 Task: Add the product "Keto Veggie Pizza" to cart from the store "Catering by Keto Bros Pizza".
Action: Mouse moved to (43, 150)
Screenshot: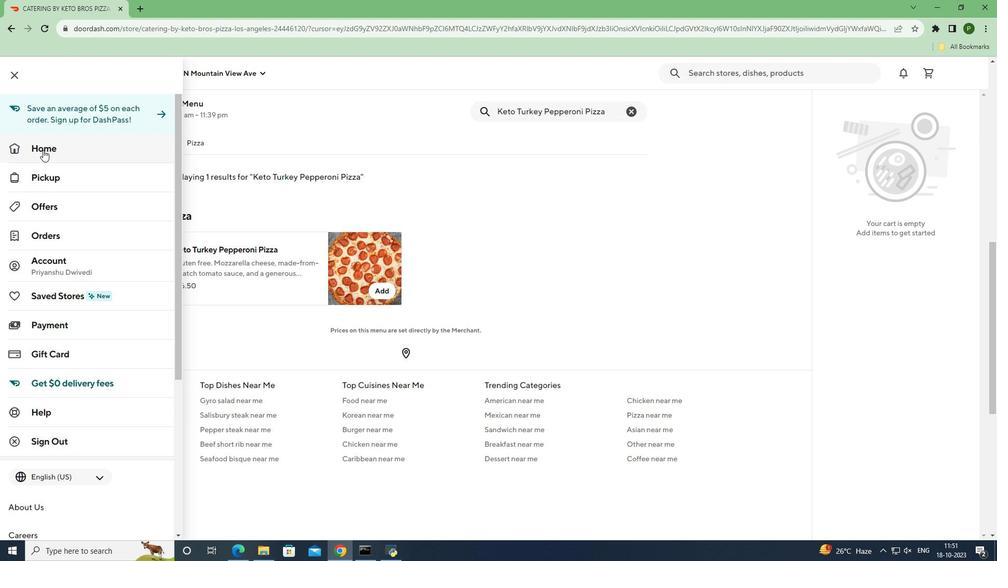
Action: Mouse pressed left at (43, 150)
Screenshot: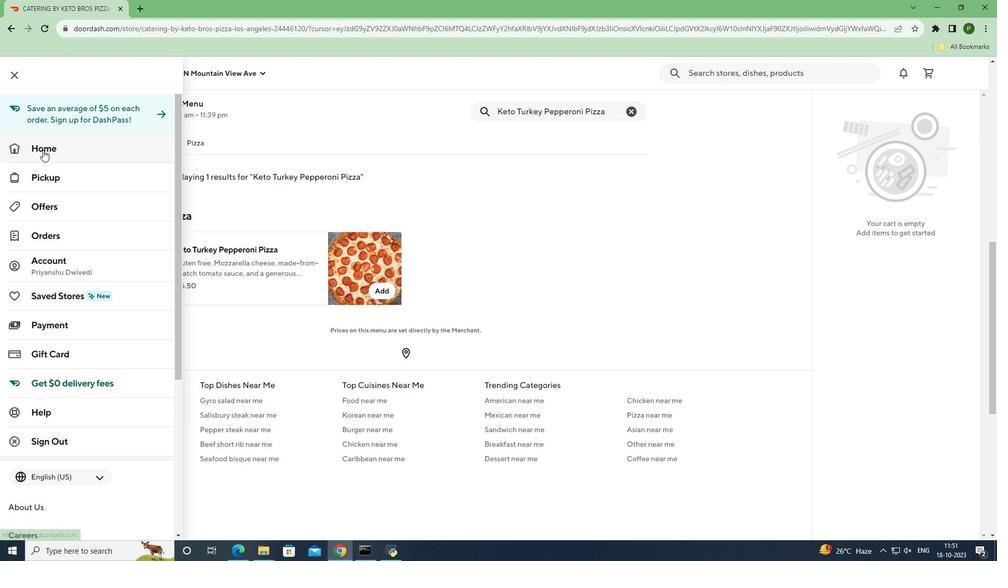 
Action: Mouse moved to (792, 109)
Screenshot: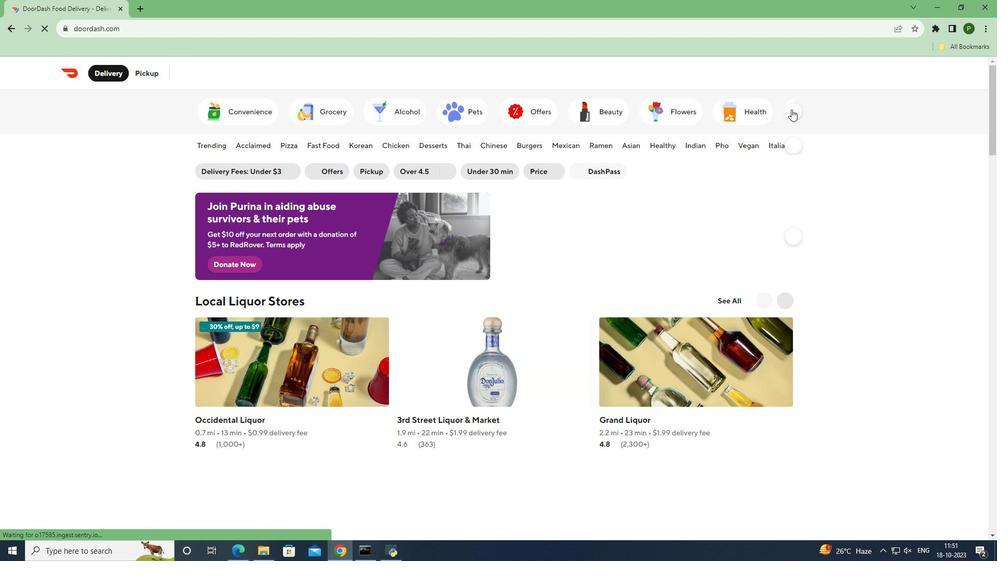 
Action: Mouse pressed left at (792, 109)
Screenshot: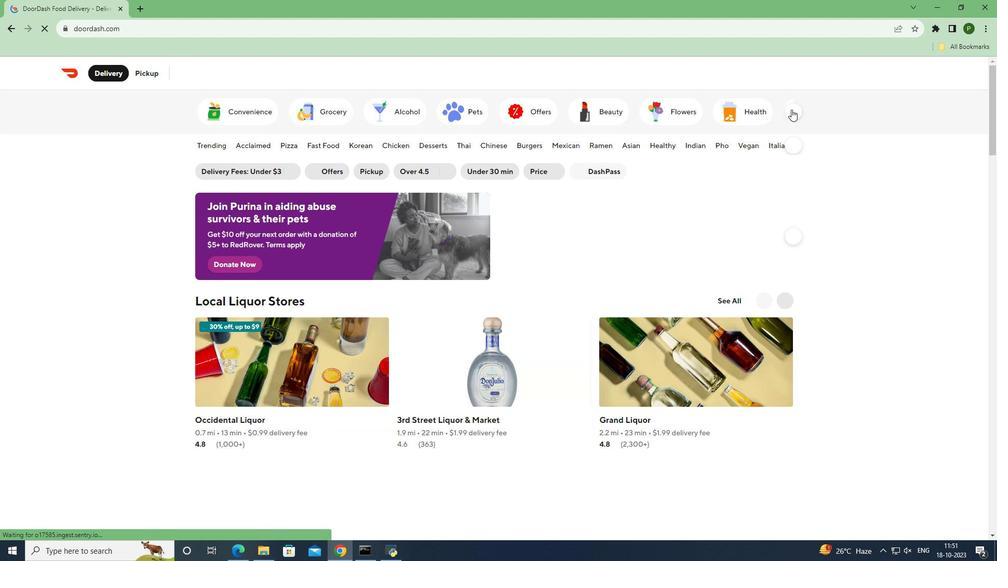 
Action: Mouse moved to (232, 102)
Screenshot: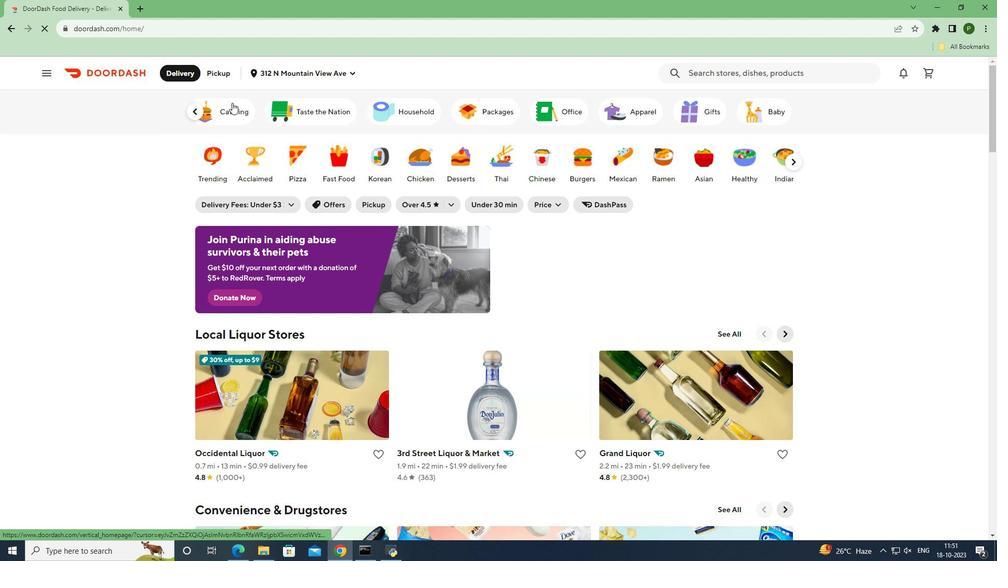 
Action: Mouse pressed left at (232, 102)
Screenshot: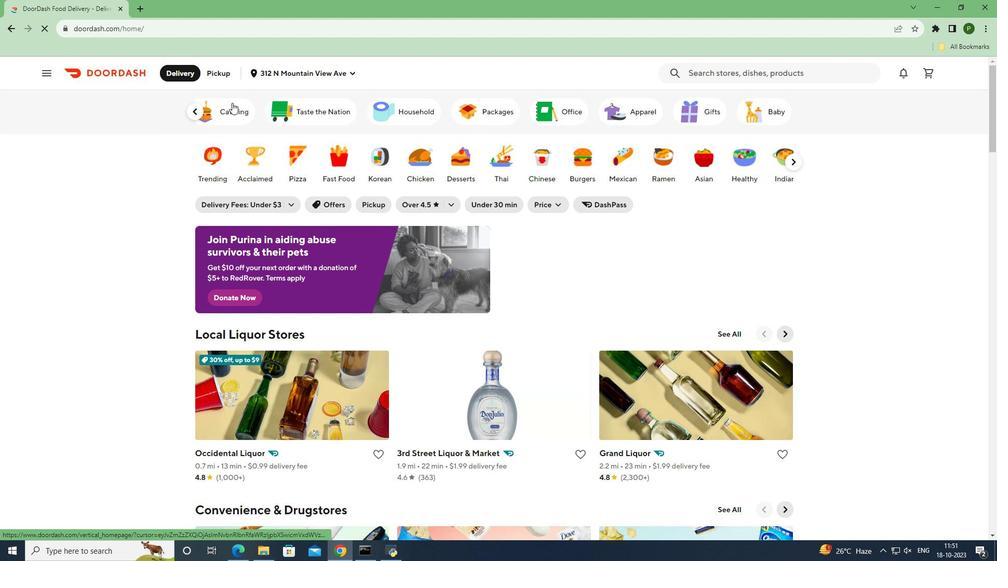 
Action: Mouse moved to (638, 229)
Screenshot: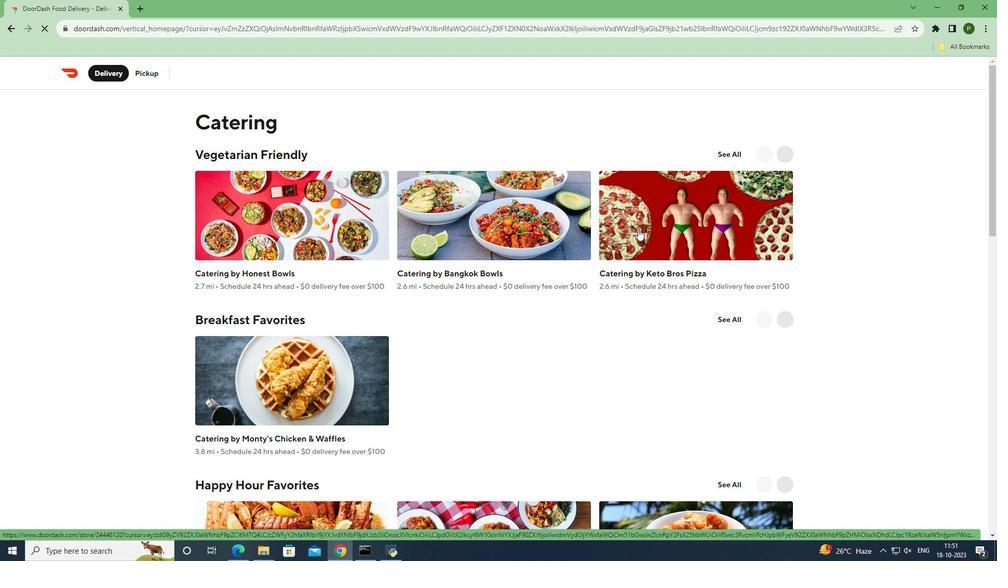 
Action: Mouse pressed left at (638, 229)
Screenshot: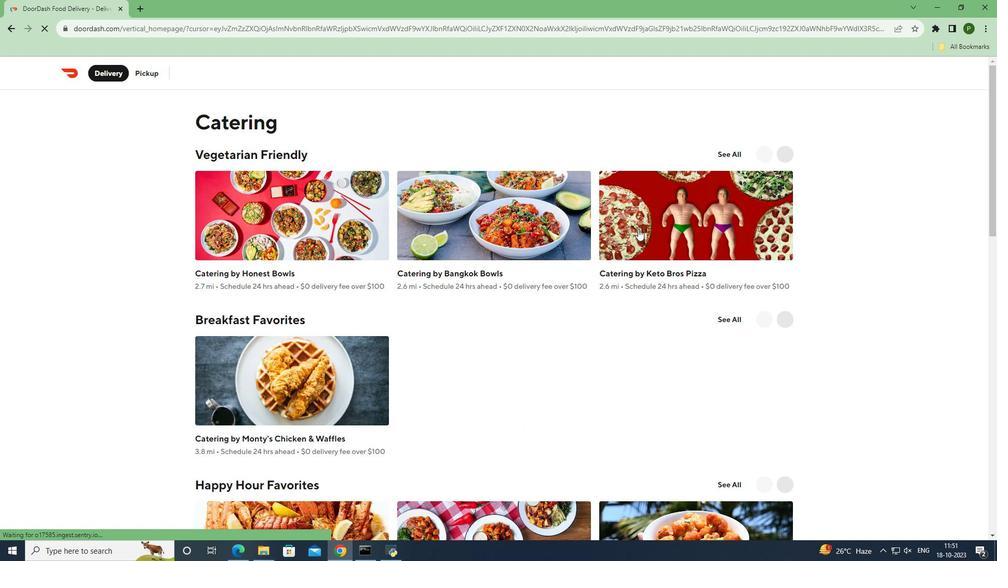 
Action: Mouse moved to (428, 319)
Screenshot: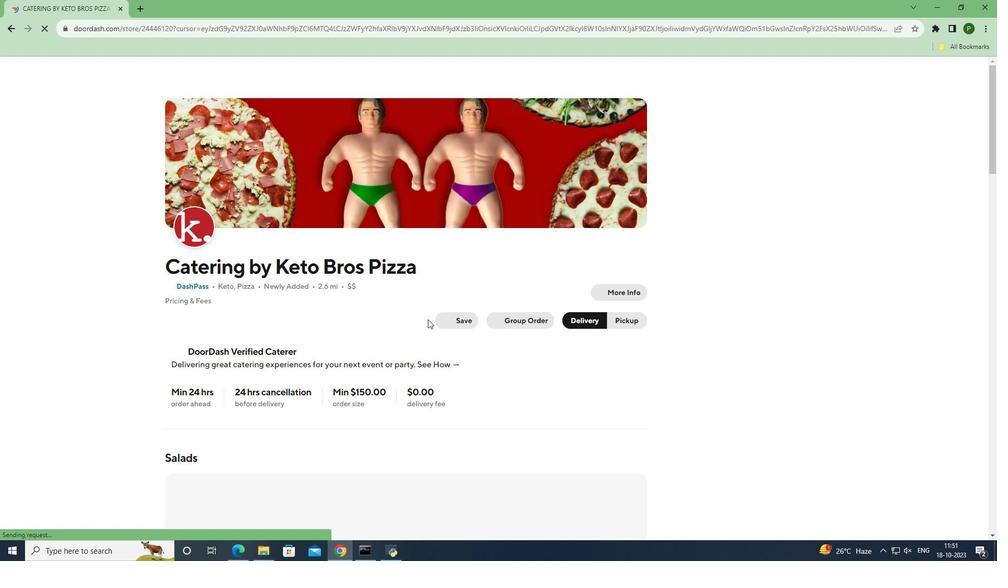
Action: Mouse scrolled (428, 319) with delta (0, 0)
Screenshot: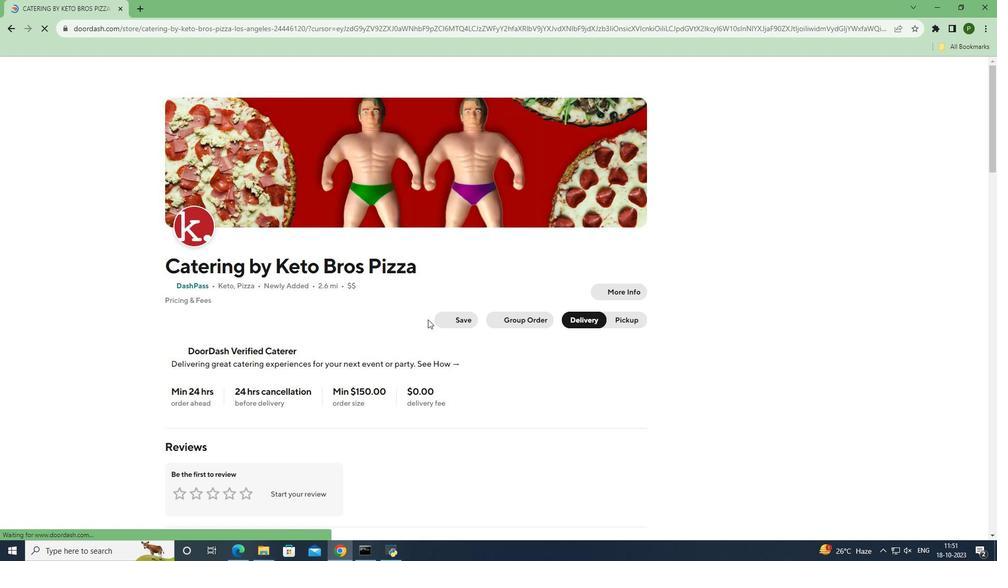 
Action: Mouse scrolled (428, 319) with delta (0, 0)
Screenshot: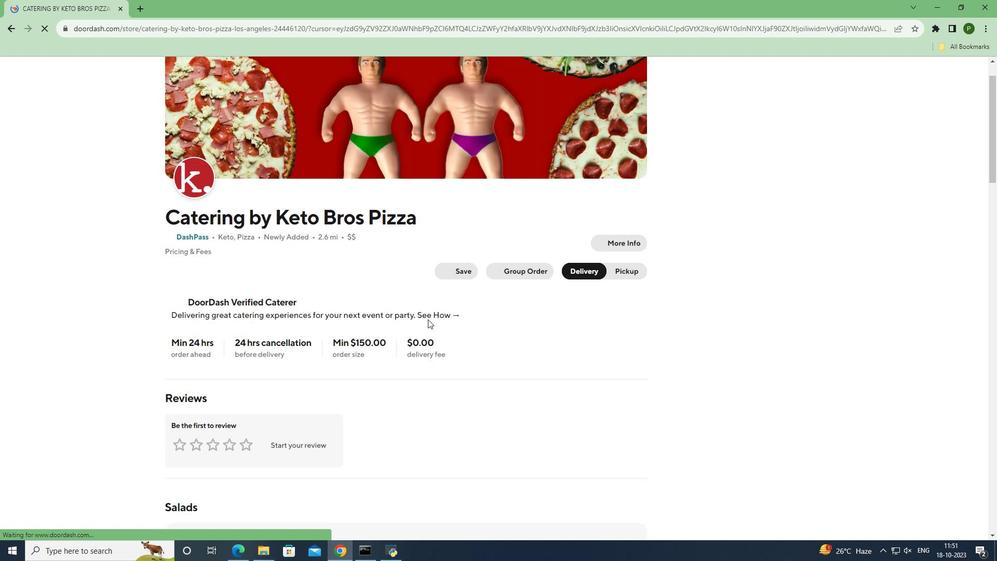
Action: Mouse scrolled (428, 319) with delta (0, 0)
Screenshot: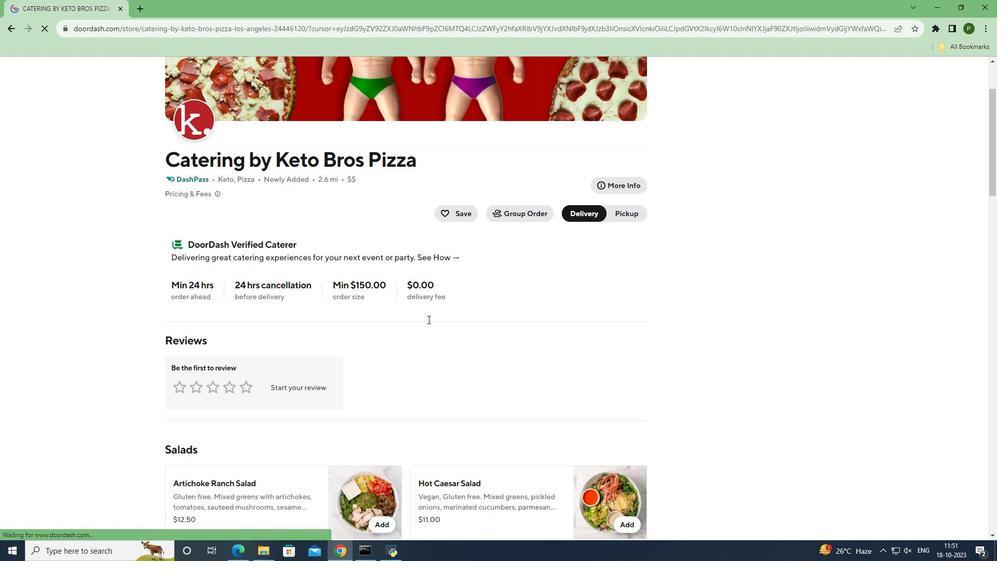 
Action: Mouse scrolled (428, 319) with delta (0, 0)
Screenshot: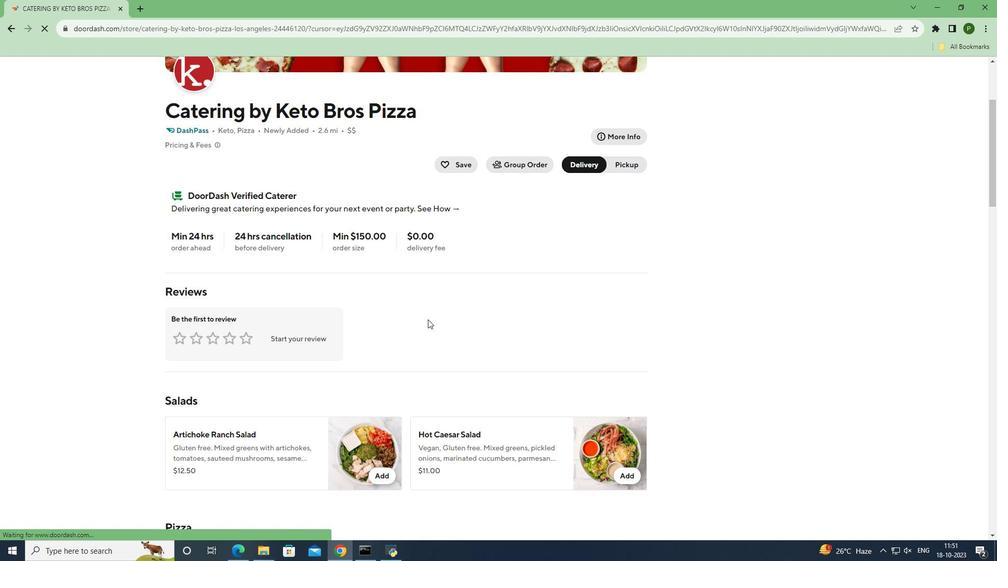
Action: Mouse moved to (499, 401)
Screenshot: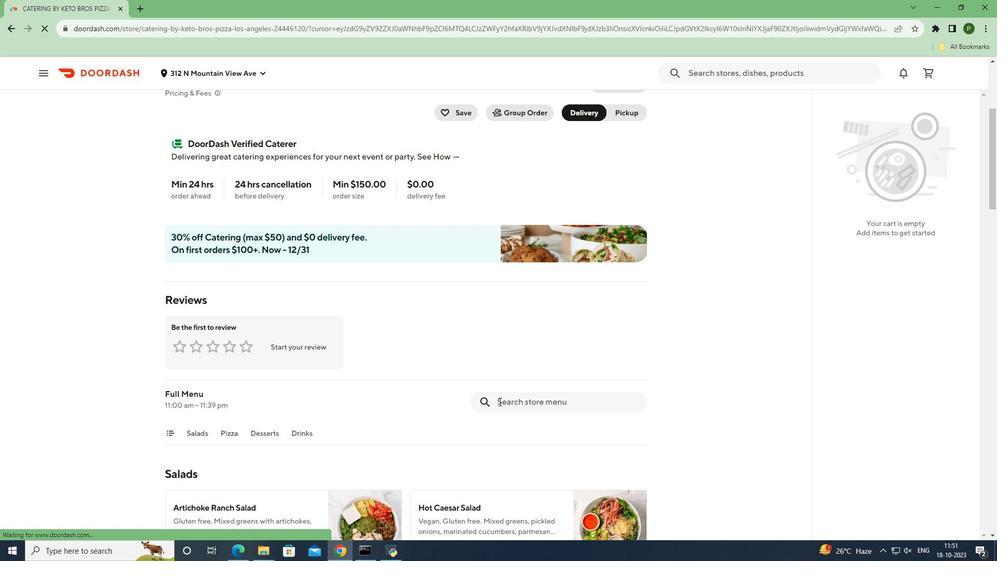 
Action: Mouse pressed left at (499, 401)
Screenshot: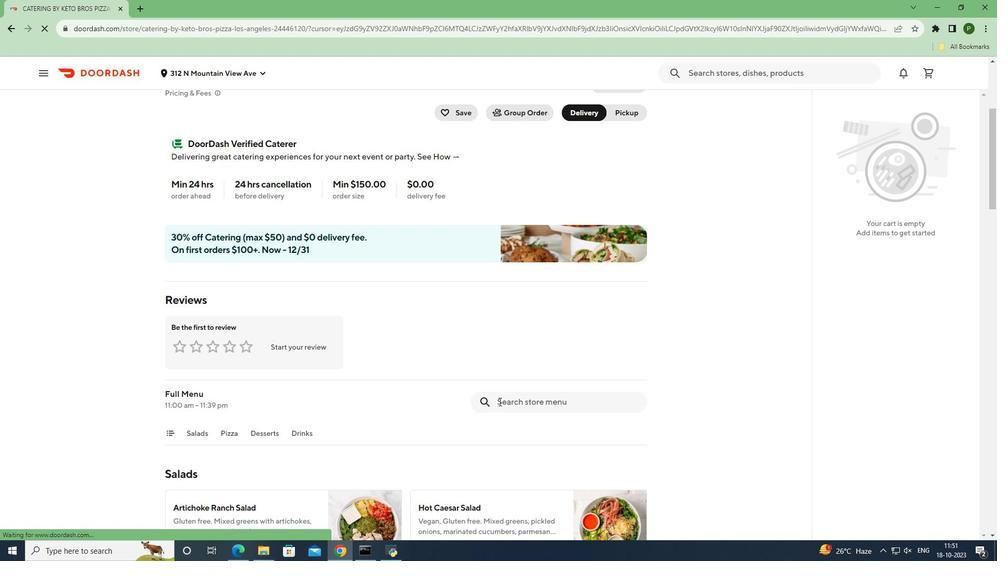 
Action: Key pressed <Key.caps_lock>K<Key.caps_lock>eto<Key.space><Key.caps_lock>V<Key.caps_lock>eggie<Key.space><Key.caps_lock>P<Key.caps_lock>izza<Key.enter>
Screenshot: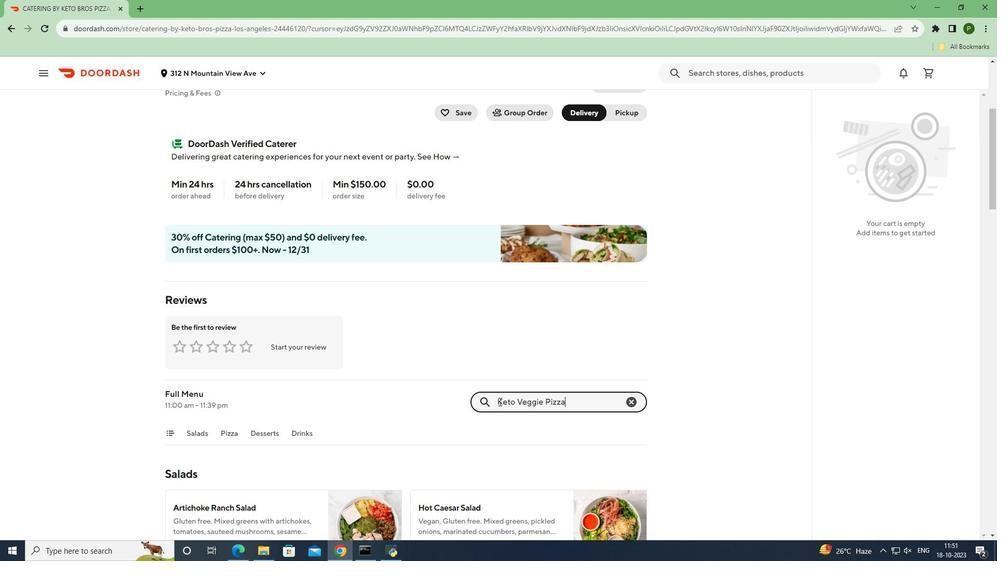 
Action: Mouse moved to (374, 289)
Screenshot: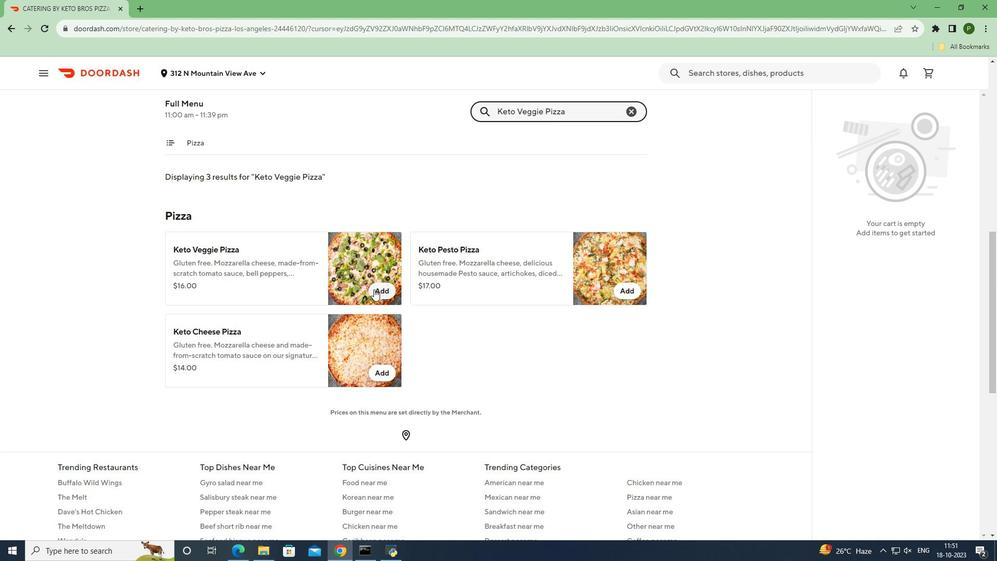 
Action: Mouse pressed left at (374, 289)
Screenshot: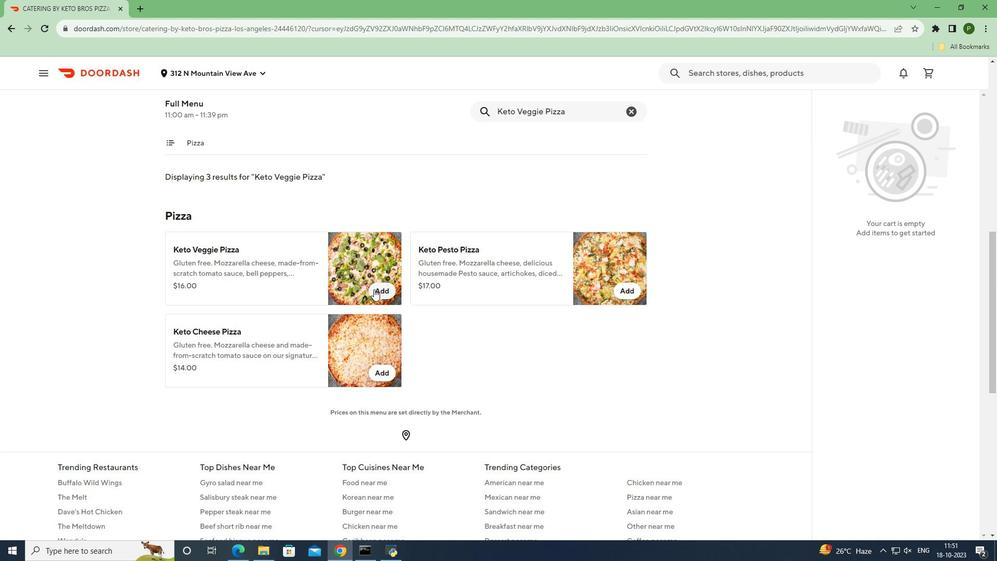 
Action: Mouse moved to (459, 346)
Screenshot: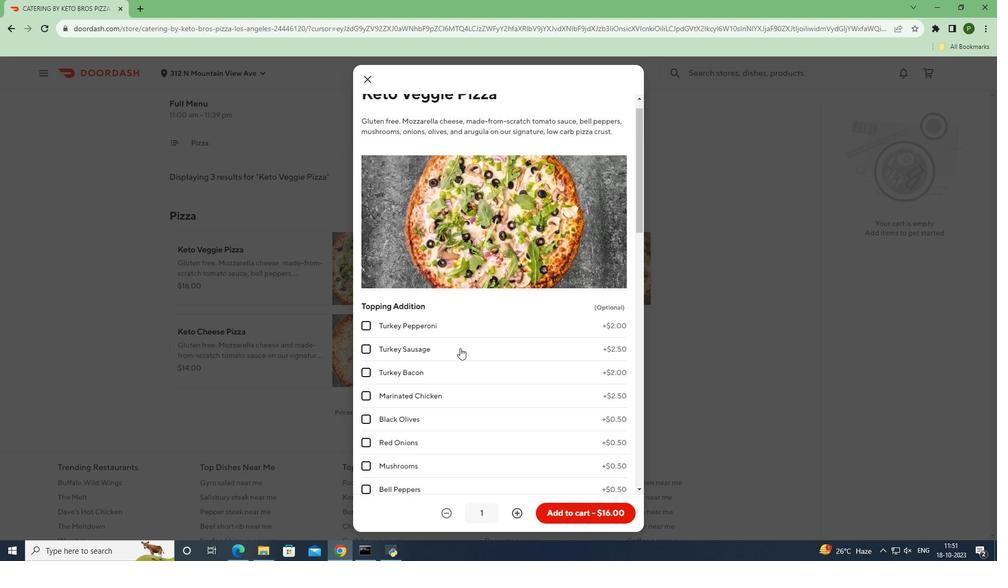 
Action: Mouse scrolled (459, 346) with delta (0, 0)
Screenshot: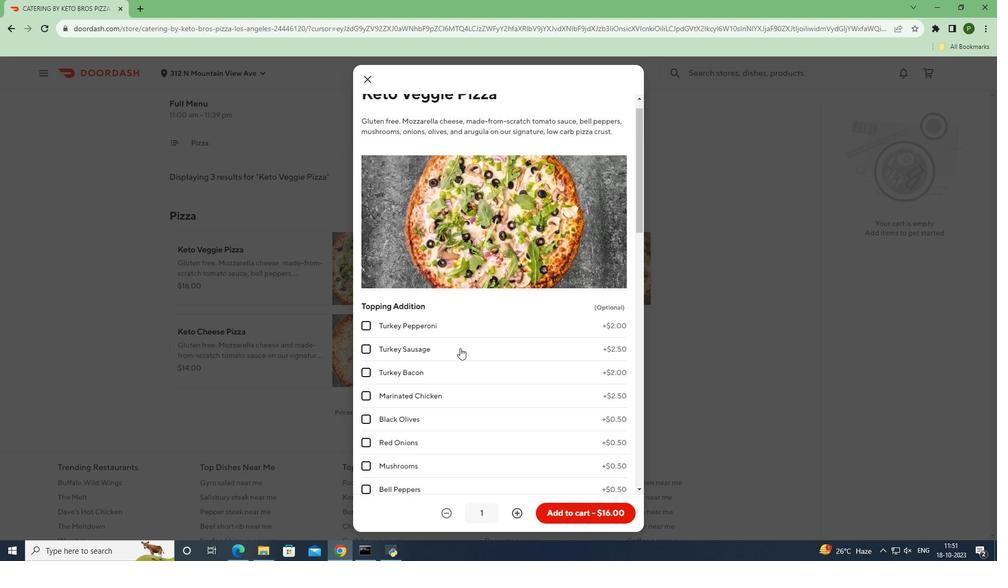 
Action: Mouse moved to (460, 348)
Screenshot: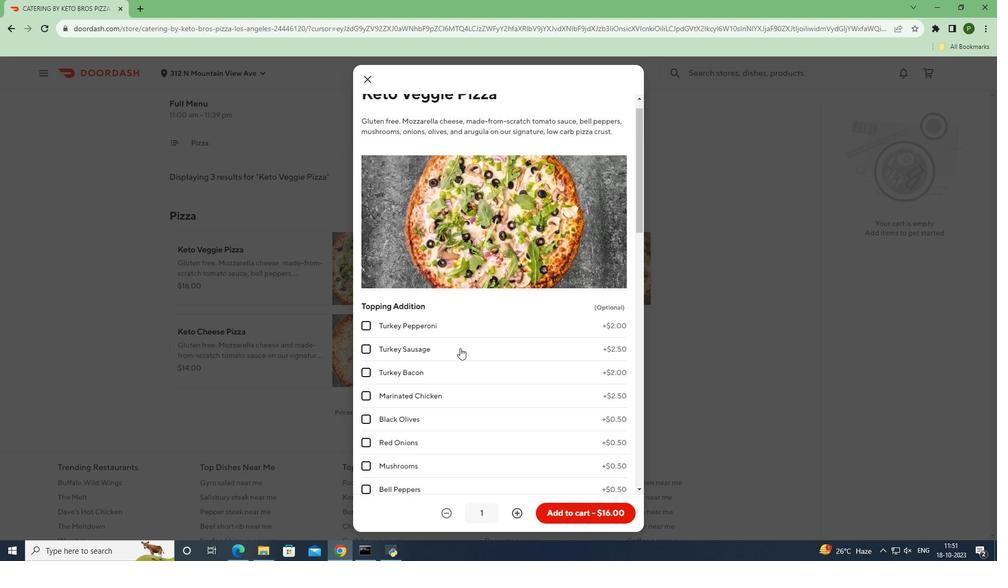 
Action: Mouse scrolled (460, 347) with delta (0, 0)
Screenshot: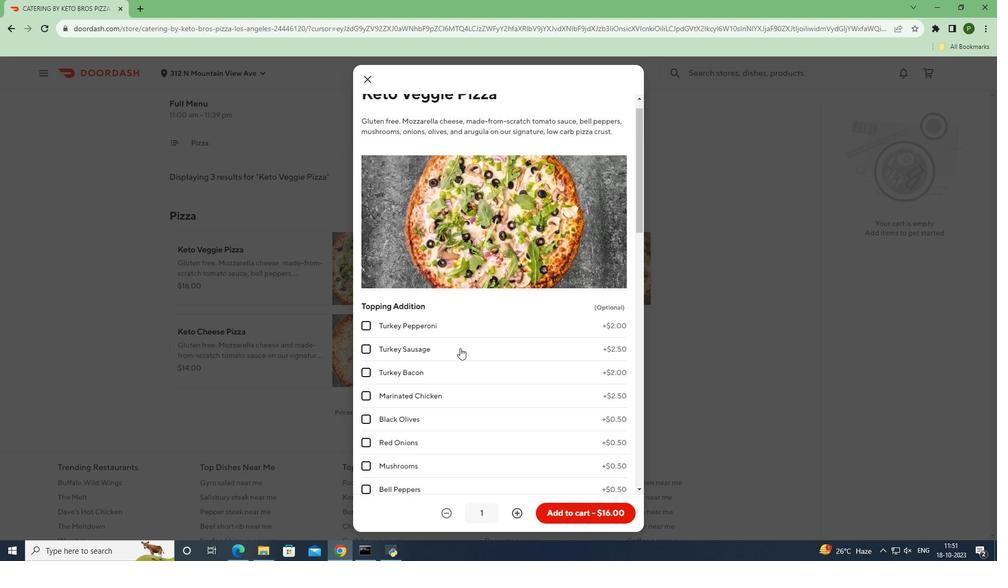 
Action: Mouse scrolled (460, 347) with delta (0, 0)
Screenshot: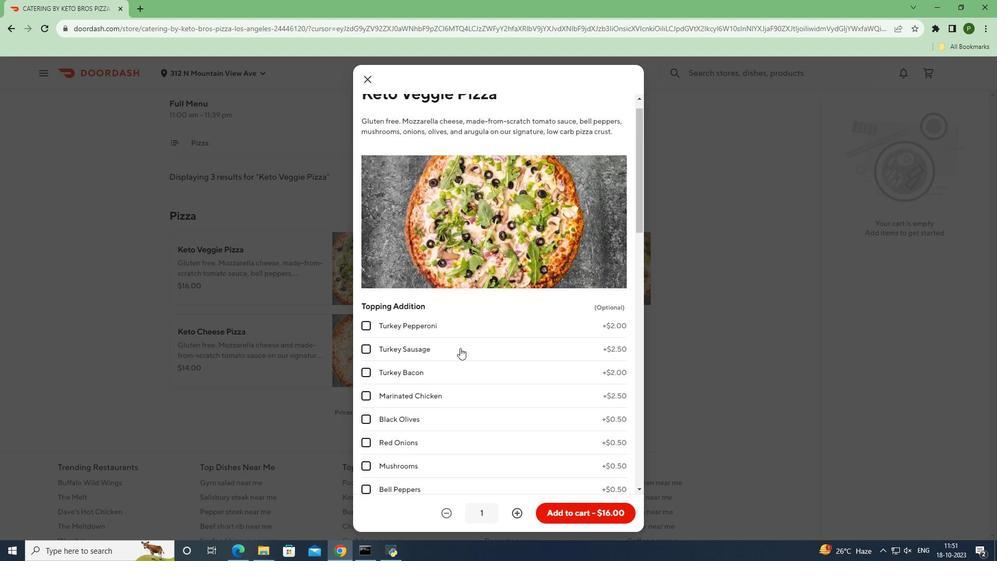 
Action: Mouse scrolled (460, 347) with delta (0, 0)
Screenshot: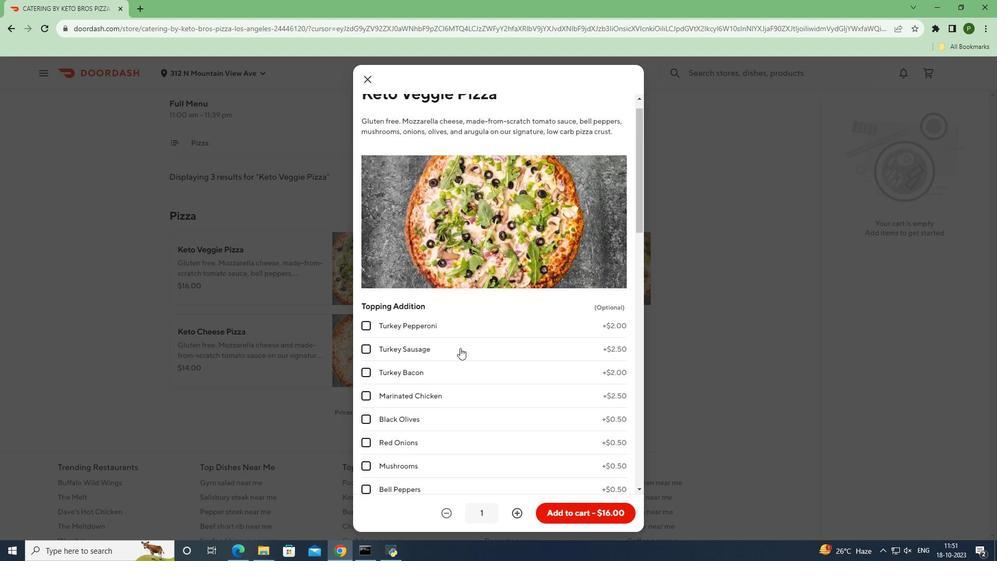 
Action: Mouse scrolled (460, 347) with delta (0, 0)
Screenshot: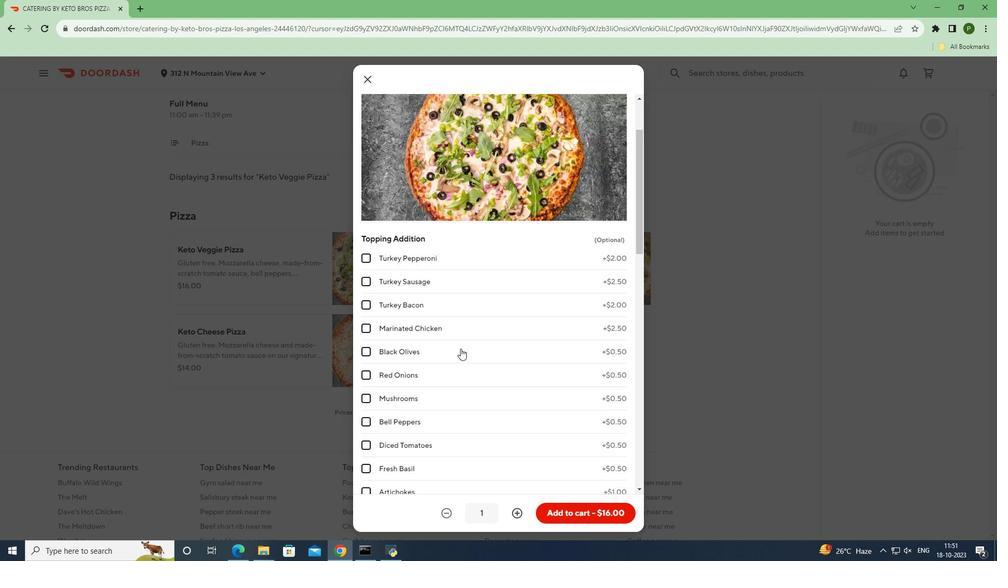 
Action: Mouse scrolled (460, 347) with delta (0, 0)
Screenshot: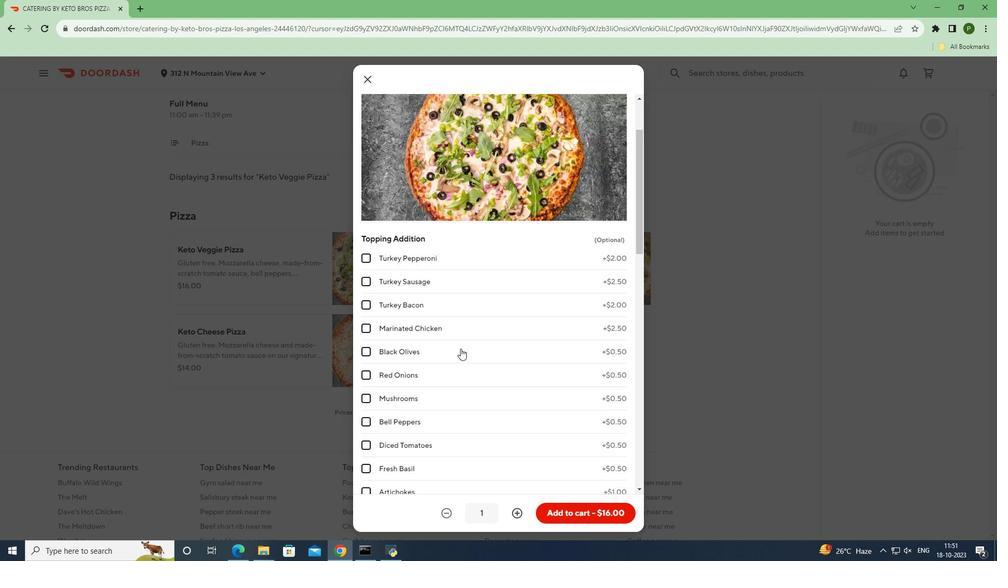 
Action: Mouse scrolled (460, 347) with delta (0, 0)
Screenshot: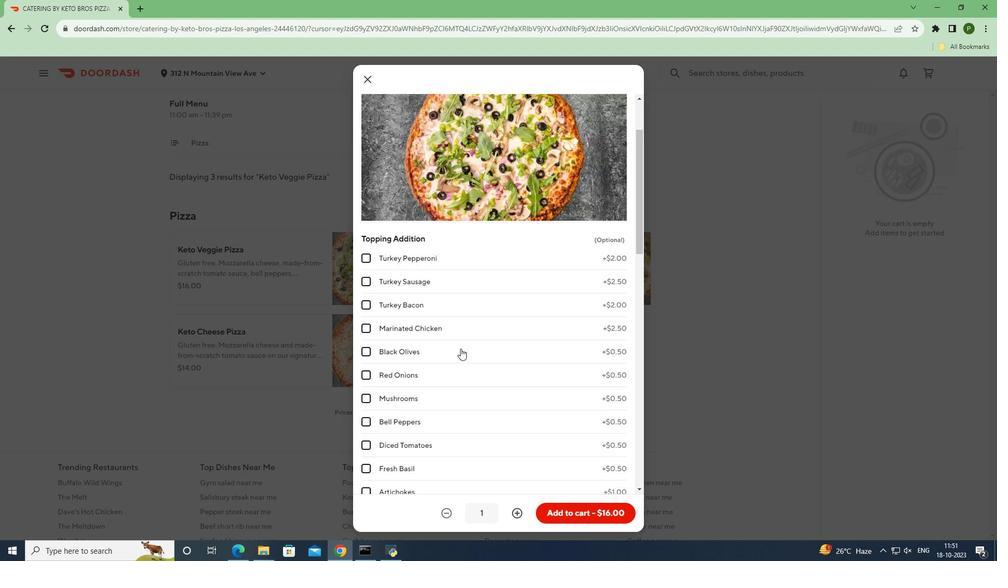 
Action: Mouse scrolled (460, 347) with delta (0, 0)
Screenshot: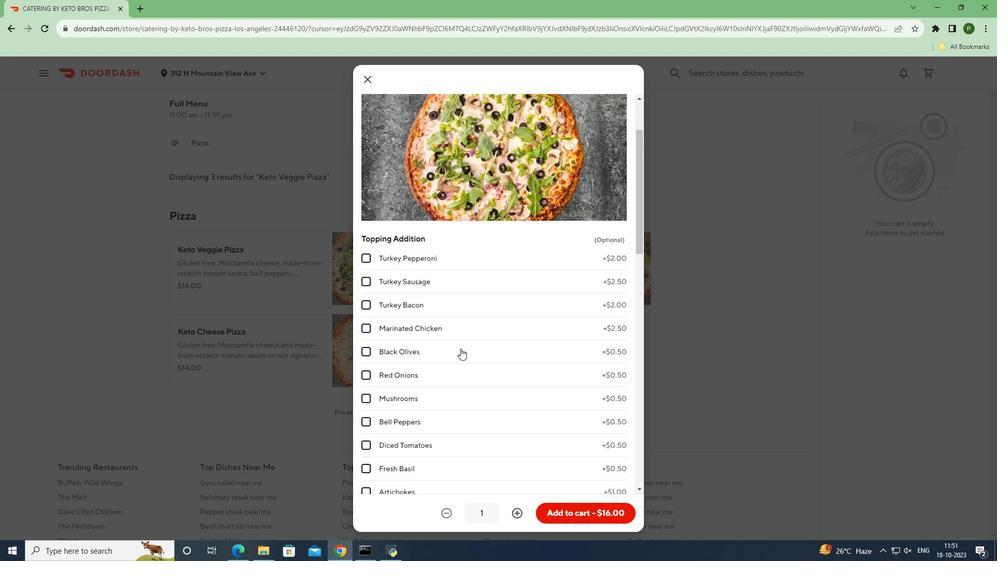 
Action: Mouse moved to (460, 348)
Screenshot: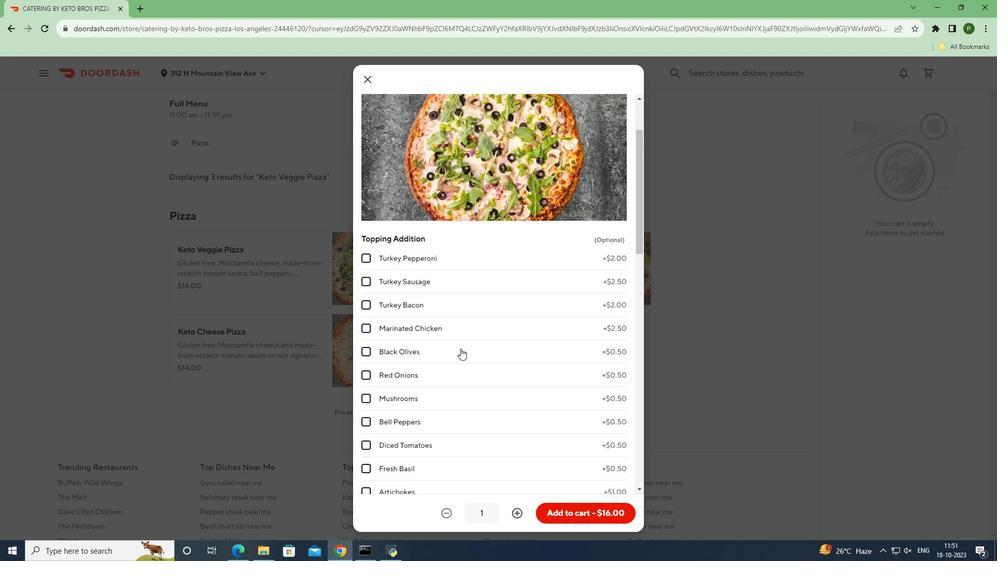 
Action: Mouse scrolled (460, 348) with delta (0, 0)
Screenshot: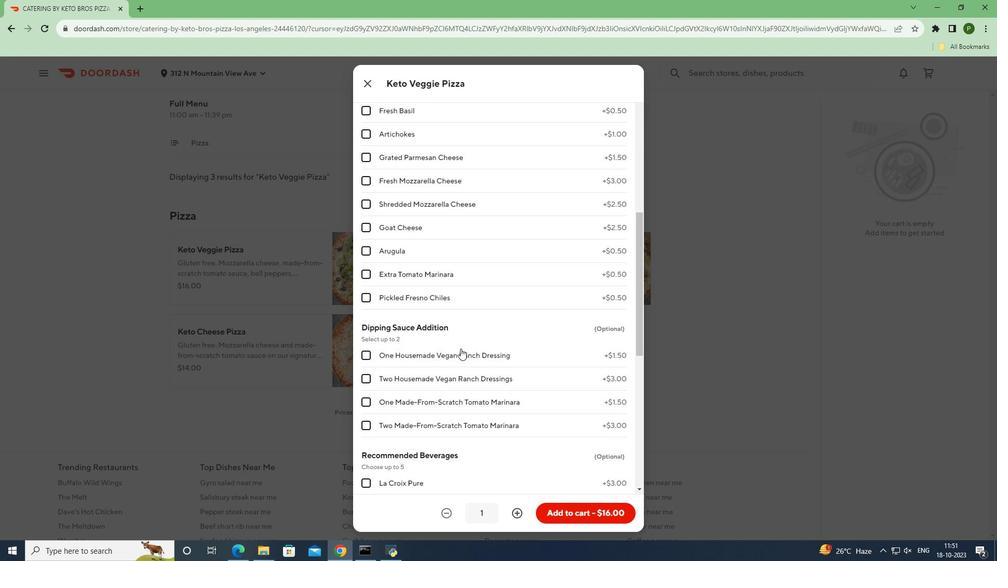 
Action: Mouse scrolled (460, 348) with delta (0, 0)
Screenshot: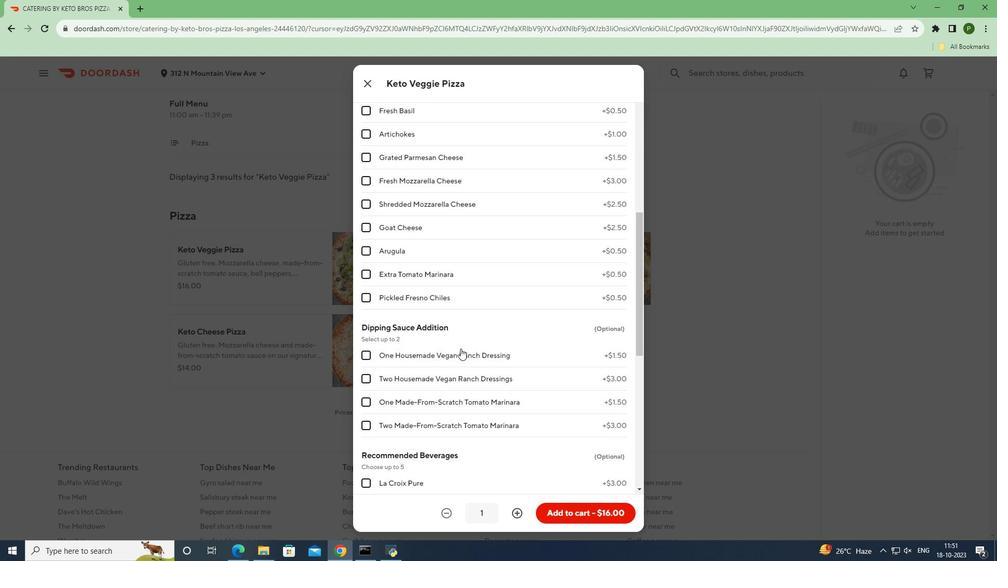 
Action: Mouse scrolled (460, 348) with delta (0, 0)
Screenshot: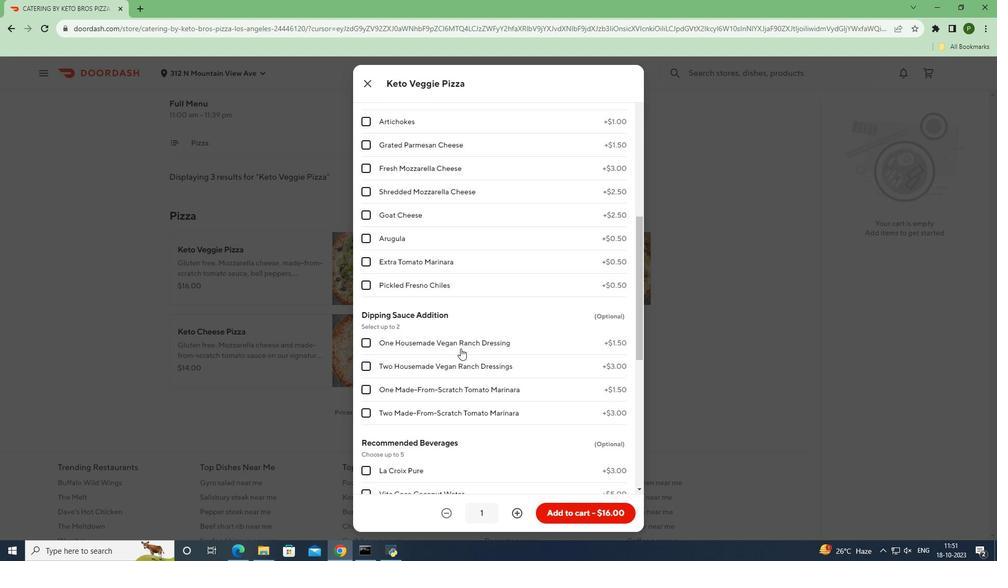 
Action: Mouse scrolled (460, 348) with delta (0, 0)
Screenshot: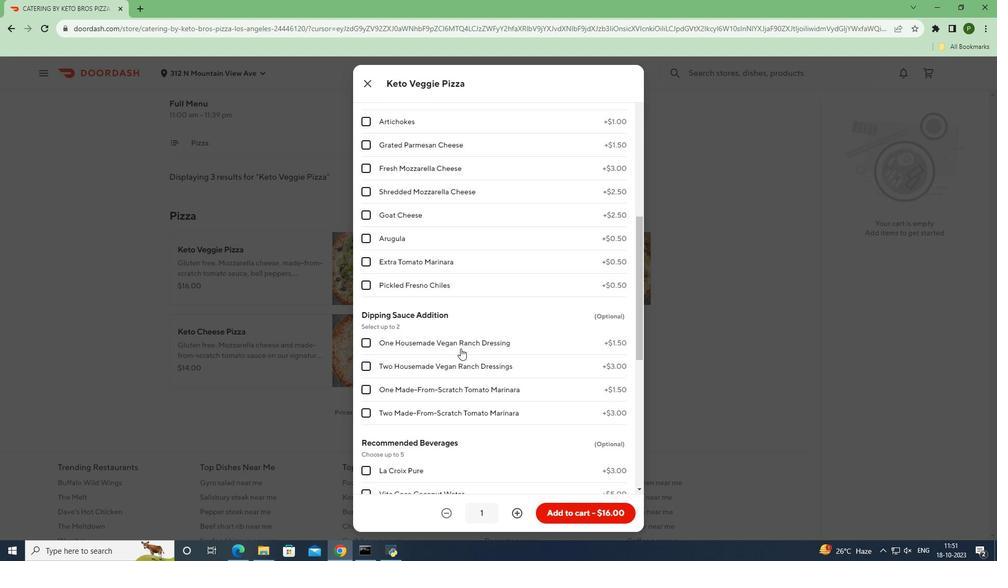 
Action: Mouse scrolled (460, 348) with delta (0, 0)
Screenshot: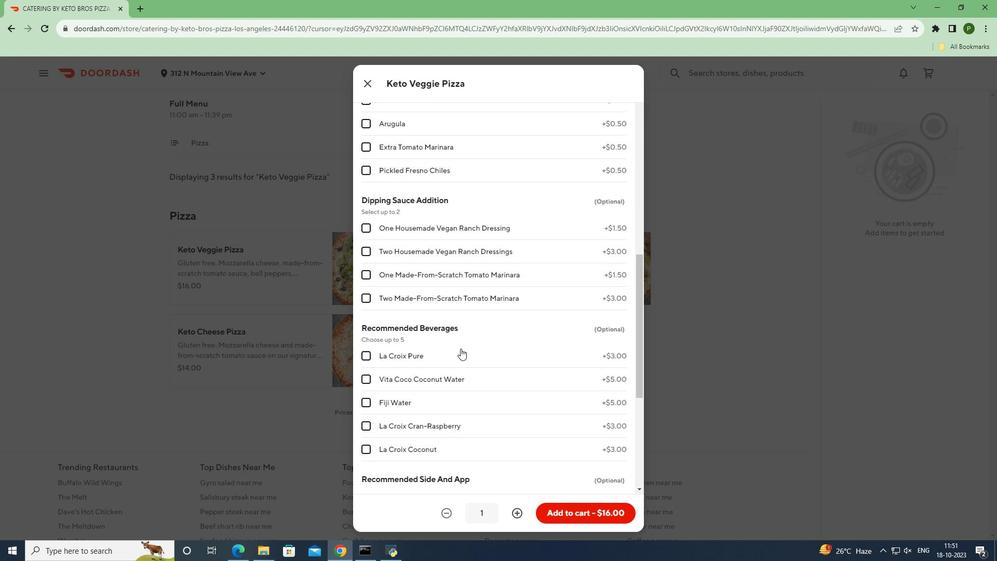 
Action: Mouse scrolled (460, 348) with delta (0, 0)
Screenshot: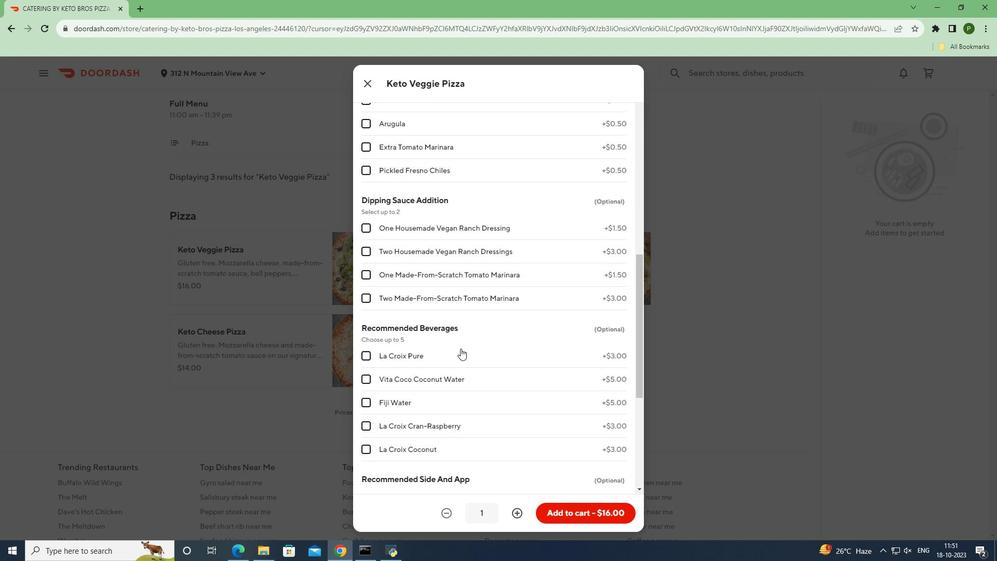 
Action: Mouse scrolled (460, 348) with delta (0, 0)
Screenshot: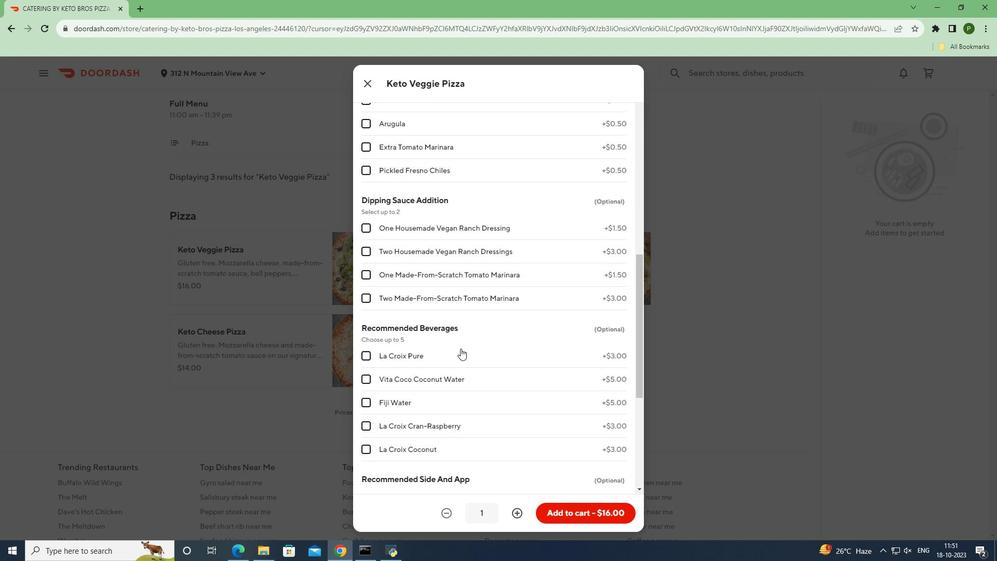 
Action: Mouse scrolled (460, 348) with delta (0, 0)
Screenshot: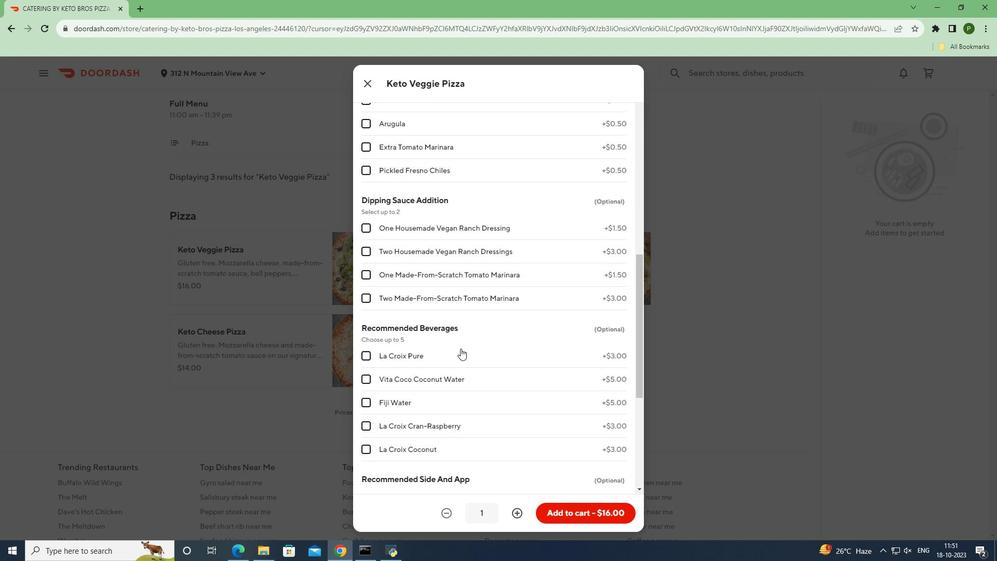 
Action: Mouse moved to (558, 514)
Screenshot: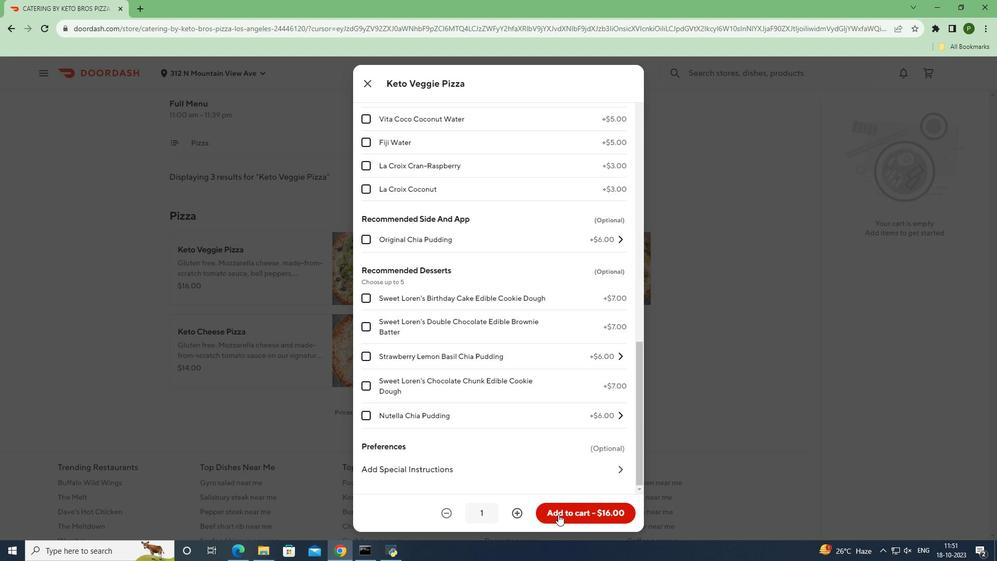 
Action: Mouse pressed left at (558, 514)
Screenshot: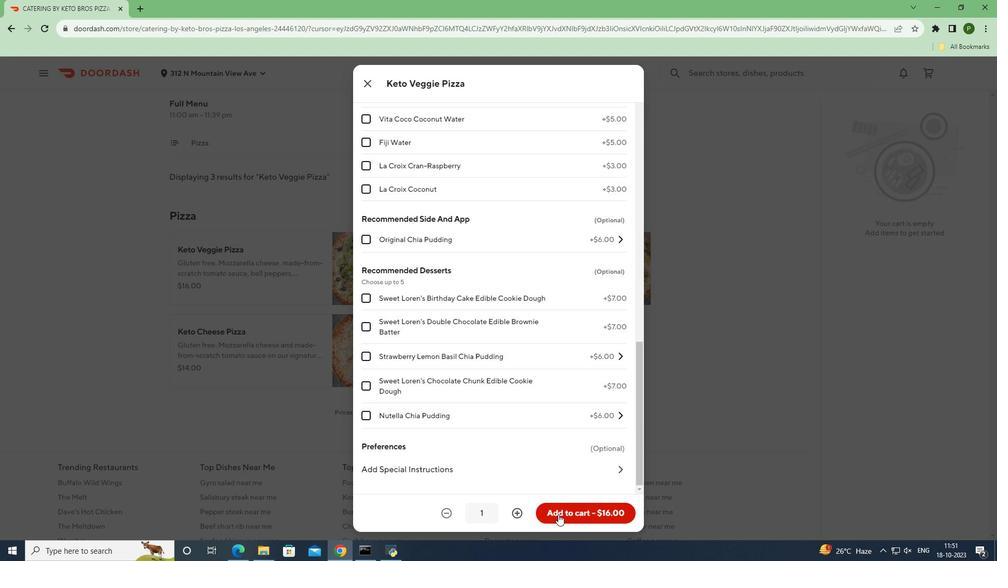 
Action: Mouse moved to (710, 444)
Screenshot: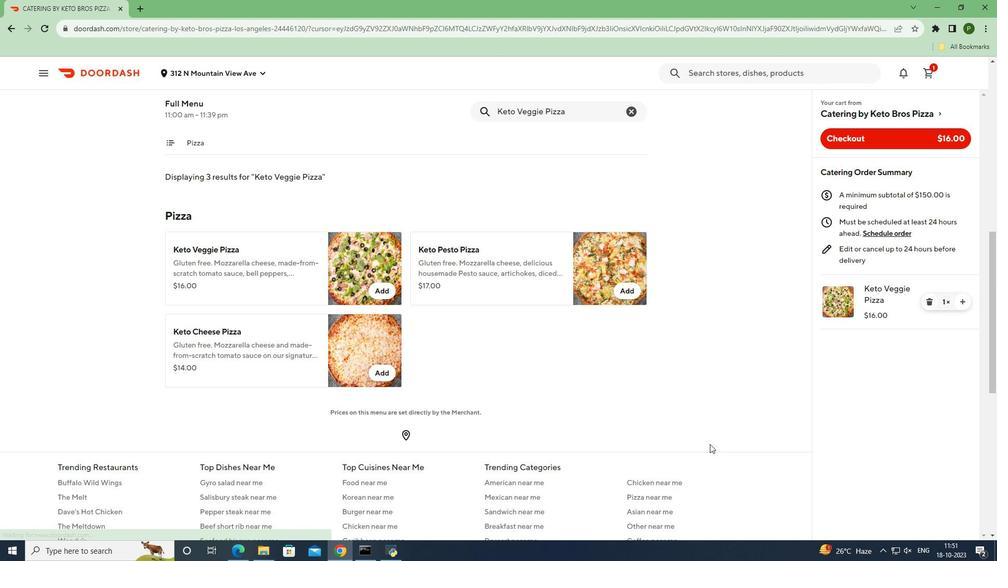 
